 Task: Enable the option "CABAC" for "H.264/MPEG-4 Part 10/AVC encoder (x264 10-bit).
Action: Mouse moved to (89, 11)
Screenshot: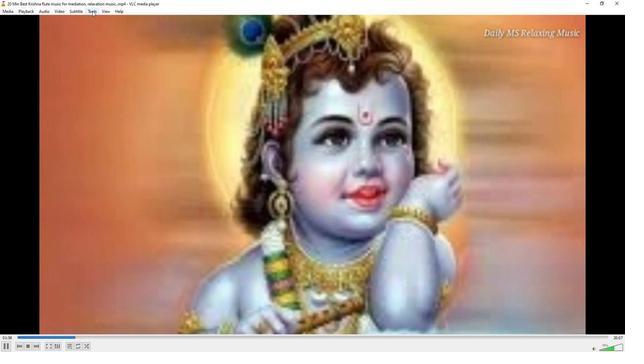 
Action: Mouse pressed left at (89, 11)
Screenshot: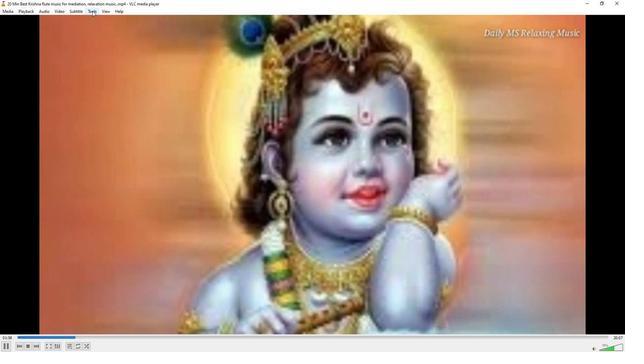 
Action: Mouse moved to (98, 92)
Screenshot: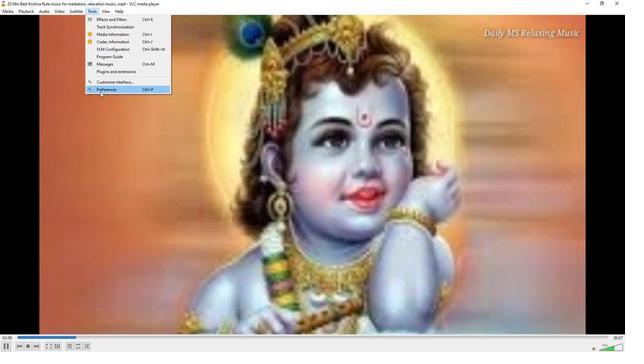 
Action: Mouse pressed left at (98, 92)
Screenshot: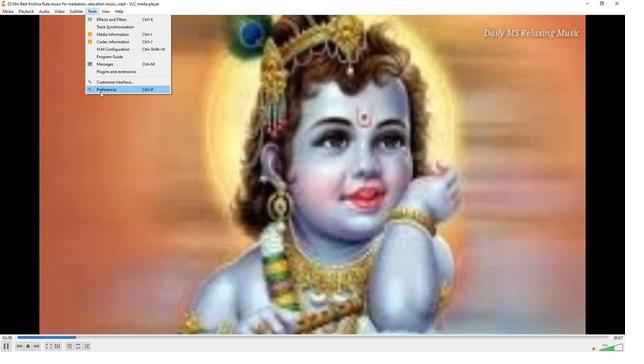
Action: Mouse moved to (210, 292)
Screenshot: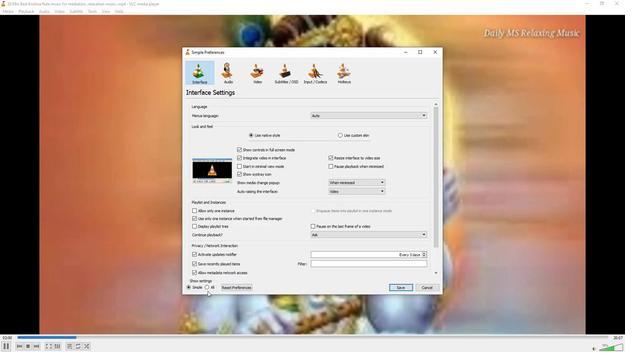 
Action: Mouse pressed left at (210, 292)
Screenshot: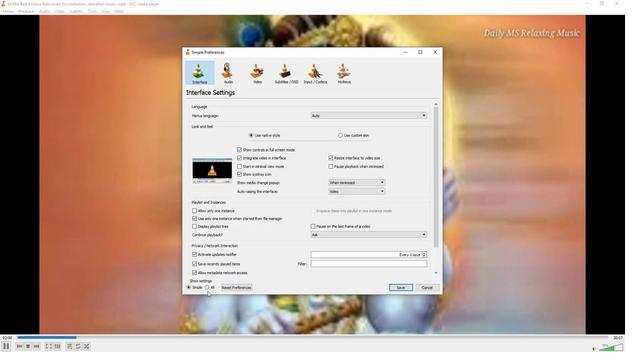 
Action: Mouse moved to (210, 289)
Screenshot: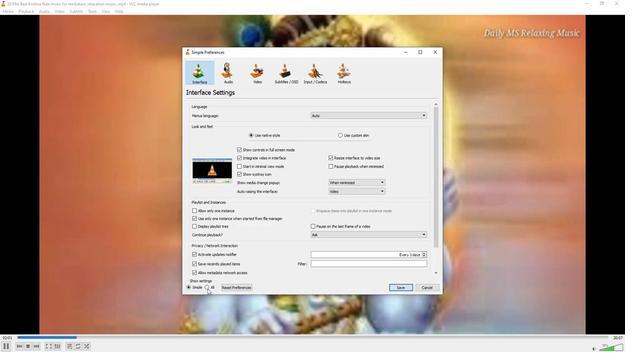 
Action: Mouse pressed left at (210, 289)
Screenshot: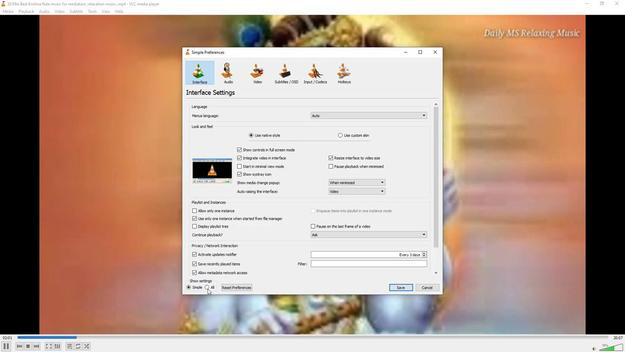 
Action: Mouse moved to (200, 221)
Screenshot: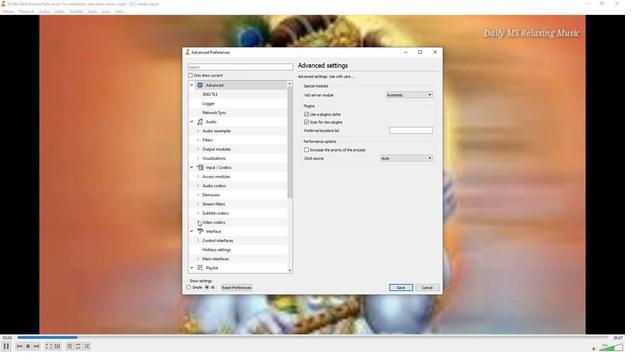 
Action: Mouse pressed left at (200, 221)
Screenshot: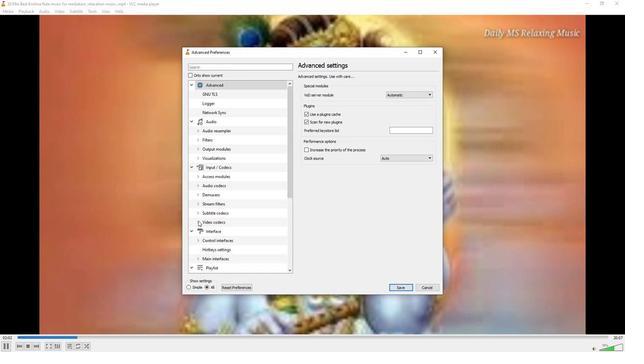 
Action: Mouse moved to (245, 241)
Screenshot: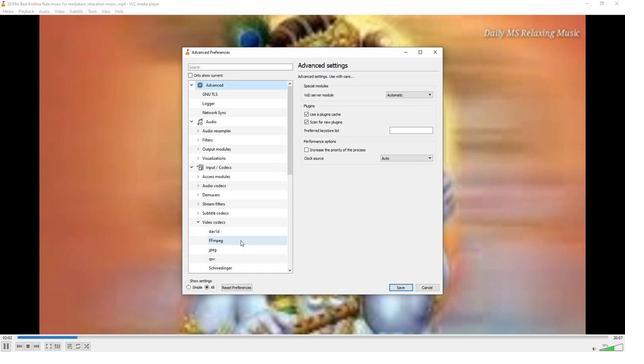 
Action: Mouse scrolled (245, 241) with delta (0, 0)
Screenshot: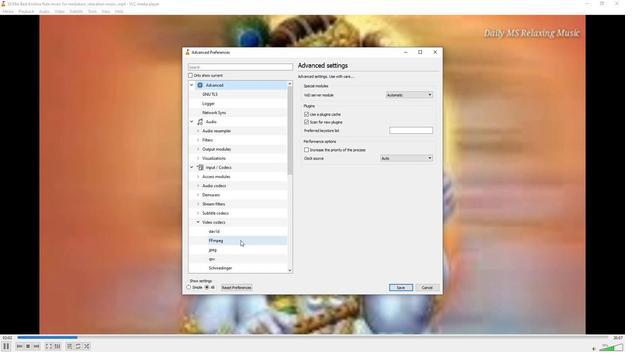 
Action: Mouse scrolled (245, 241) with delta (0, 0)
Screenshot: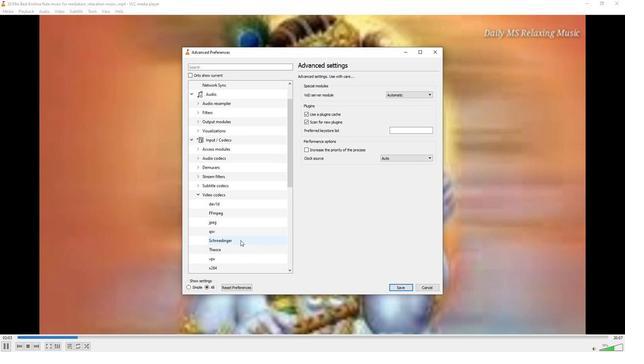 
Action: Mouse moved to (220, 248)
Screenshot: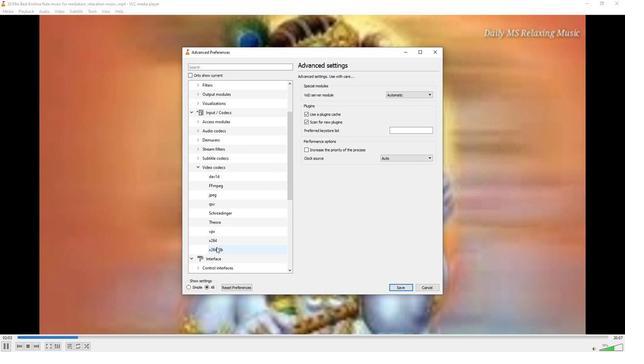 
Action: Mouse pressed left at (220, 248)
Screenshot: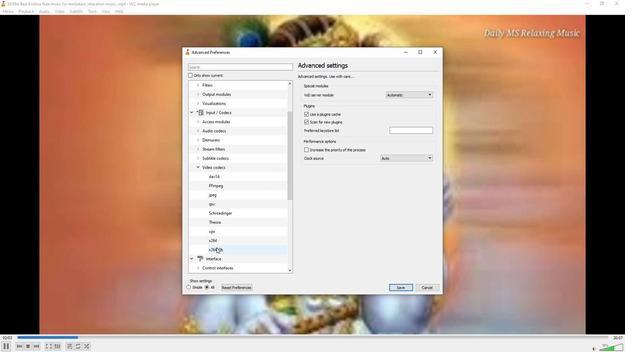 
Action: Mouse moved to (312, 162)
Screenshot: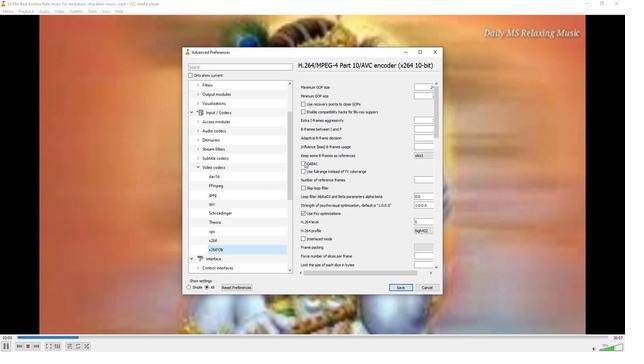 
Action: Mouse pressed left at (312, 162)
Screenshot: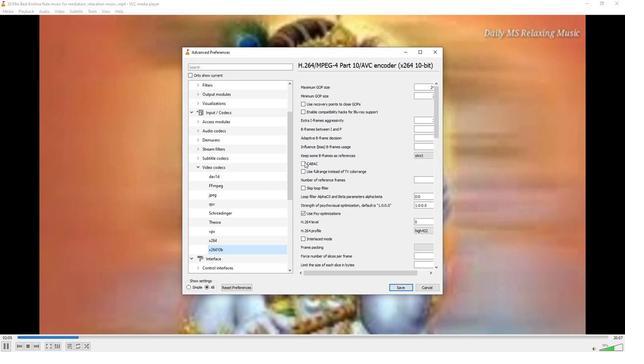 
Action: Mouse moved to (338, 166)
Screenshot: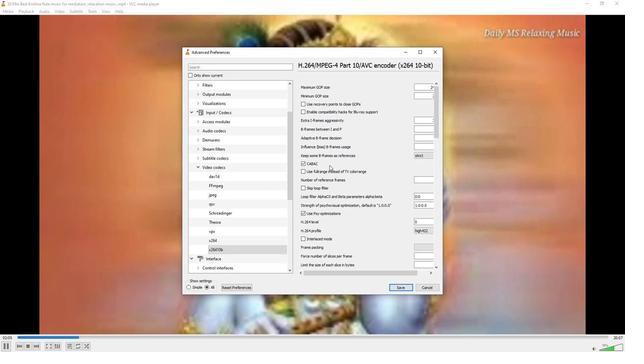 
